 Task: Create a due date automation trigger when advanced on, 2 working days before a card is due add fields without custom field "Resume" set to a number lower than 1 and greater than 10 is due at 11:00 AM.
Action: Mouse moved to (952, 82)
Screenshot: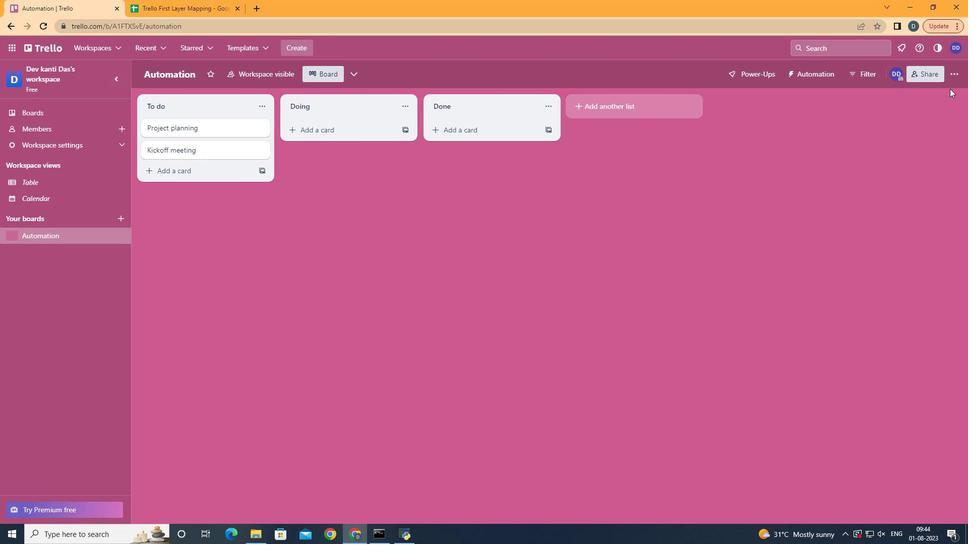 
Action: Mouse pressed left at (952, 82)
Screenshot: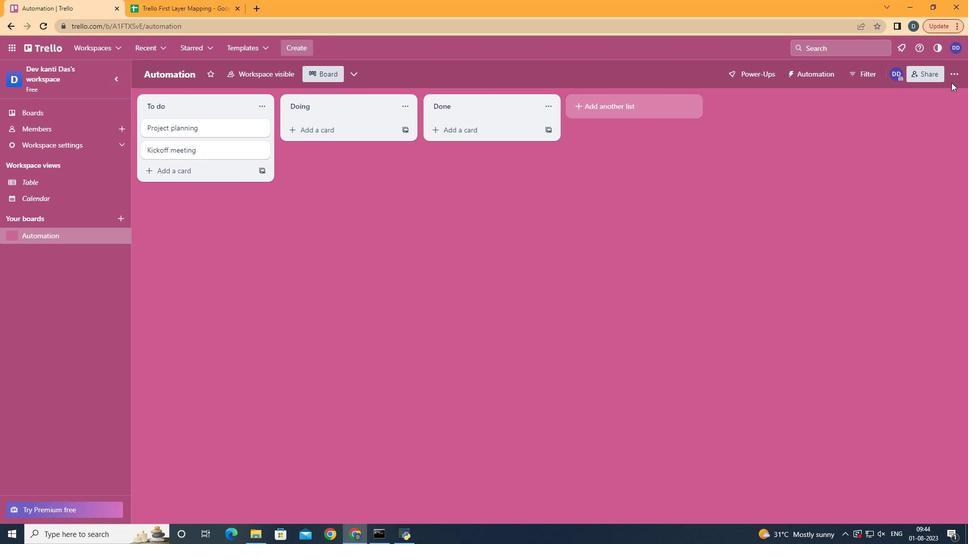 
Action: Mouse moved to (956, 77)
Screenshot: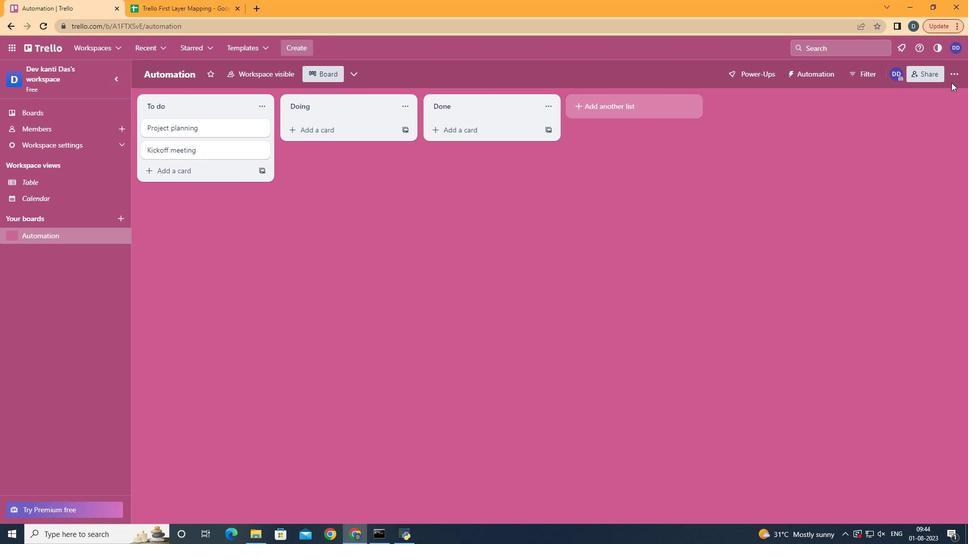
Action: Mouse pressed left at (956, 77)
Screenshot: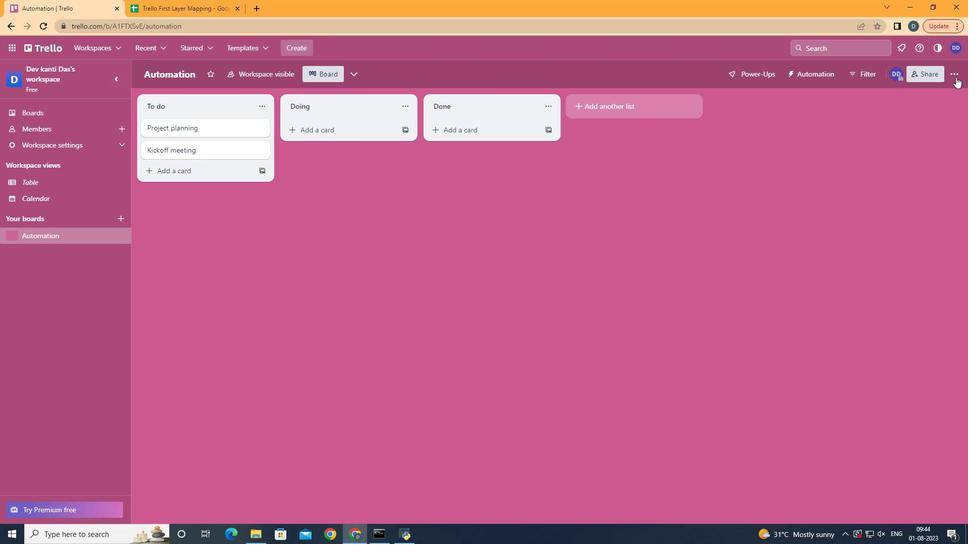 
Action: Mouse moved to (906, 216)
Screenshot: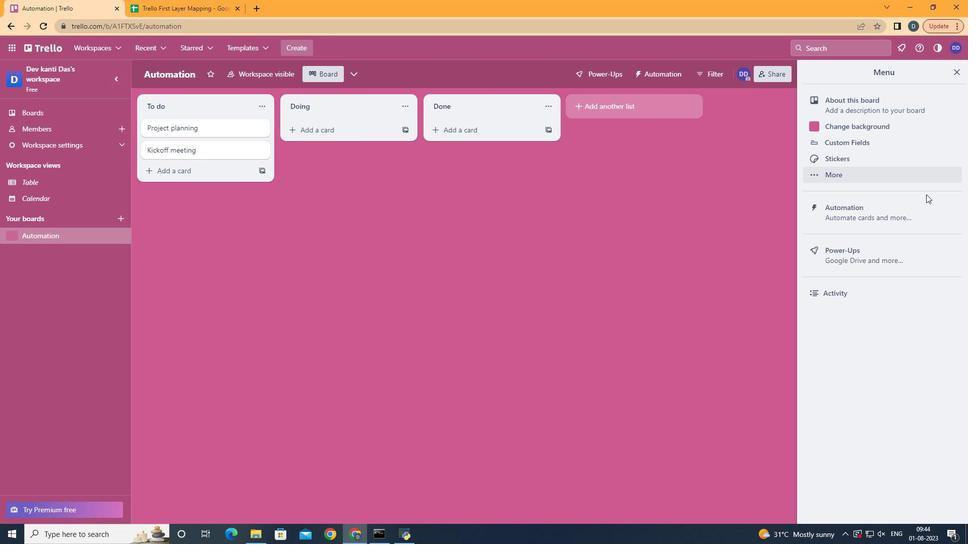 
Action: Mouse pressed left at (906, 216)
Screenshot: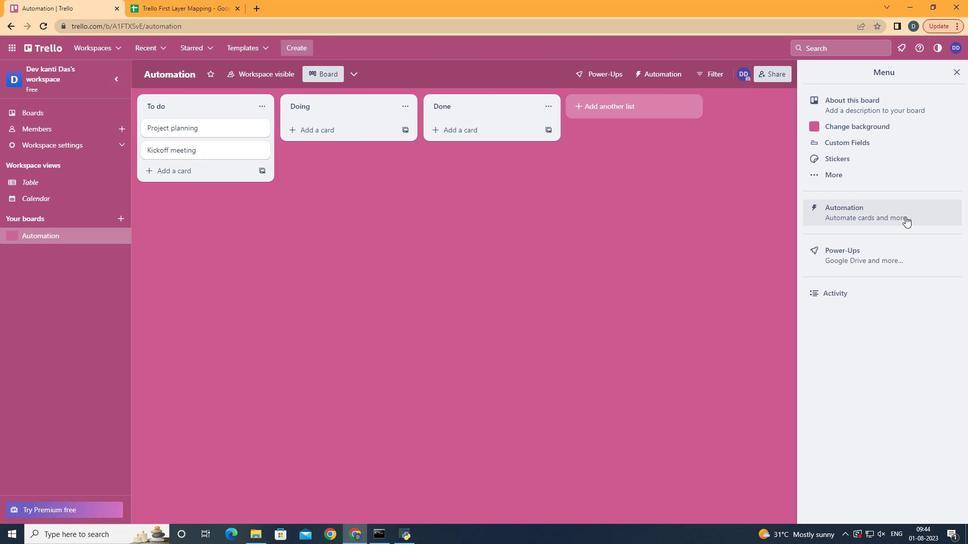 
Action: Mouse moved to (205, 203)
Screenshot: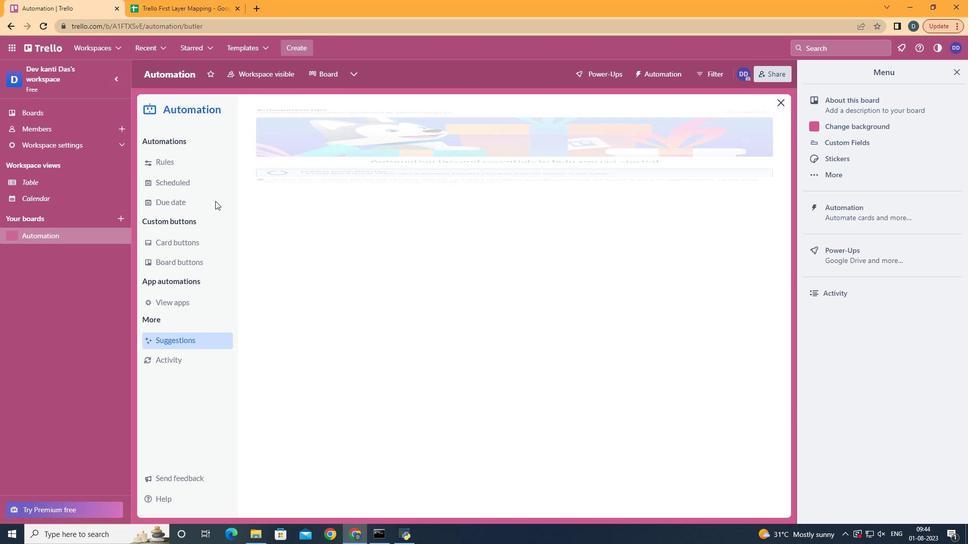 
Action: Mouse pressed left at (205, 203)
Screenshot: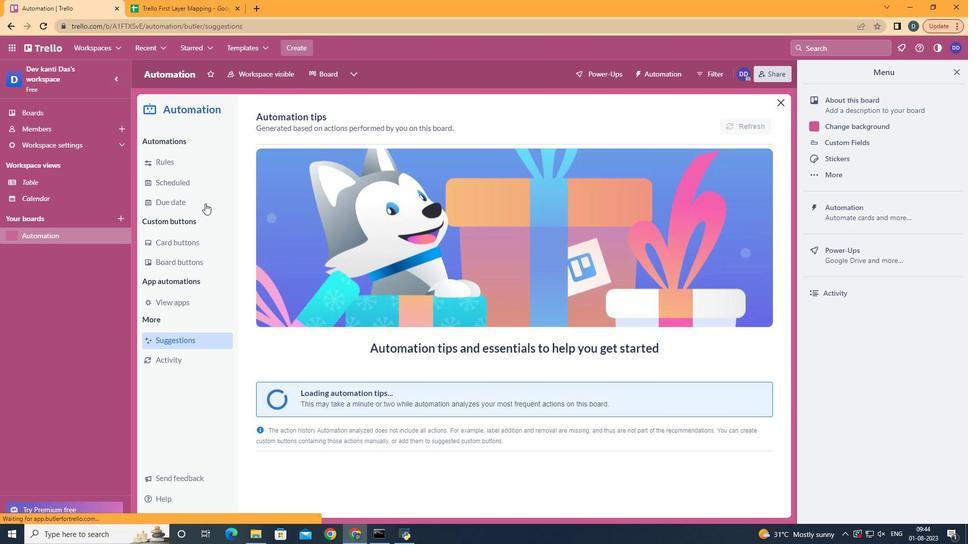 
Action: Mouse moved to (735, 119)
Screenshot: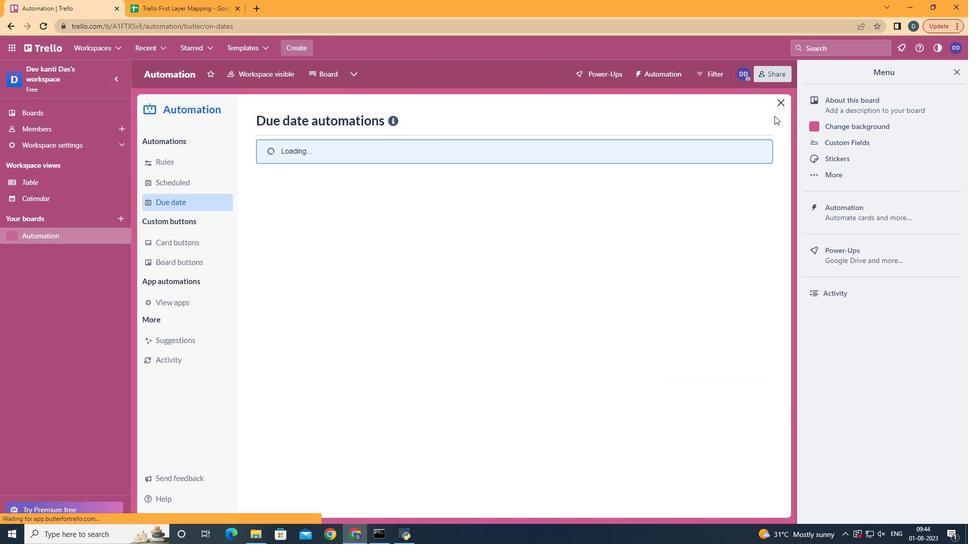 
Action: Mouse pressed left at (735, 119)
Screenshot: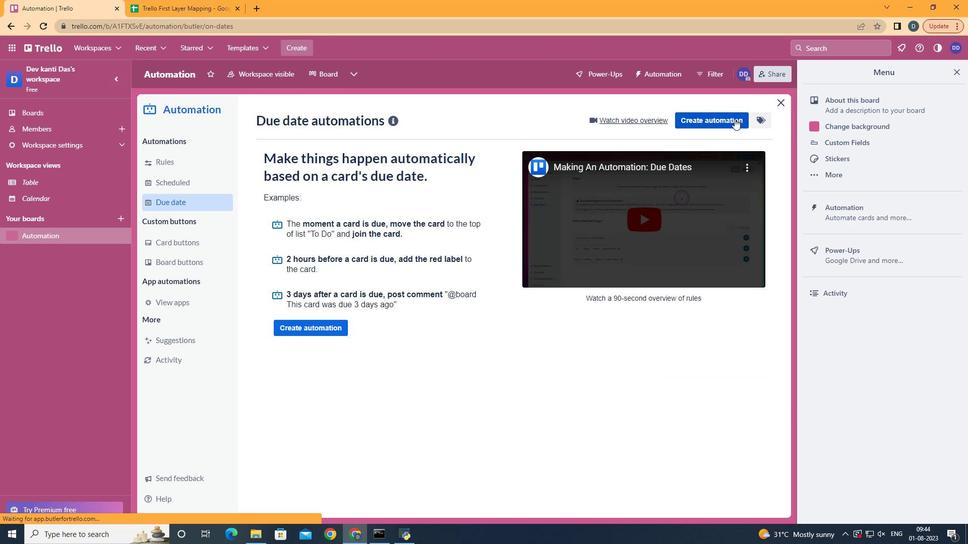 
Action: Mouse moved to (548, 213)
Screenshot: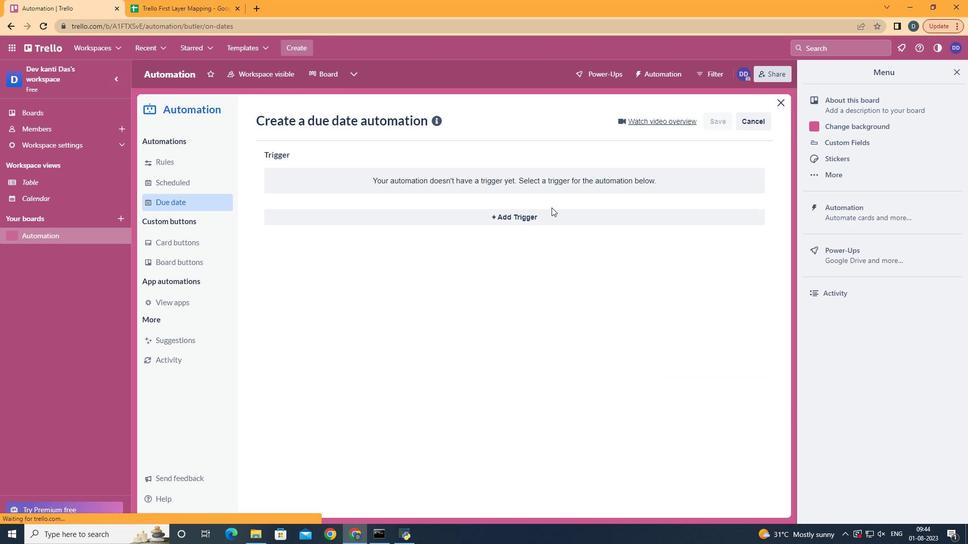 
Action: Mouse pressed left at (548, 213)
Screenshot: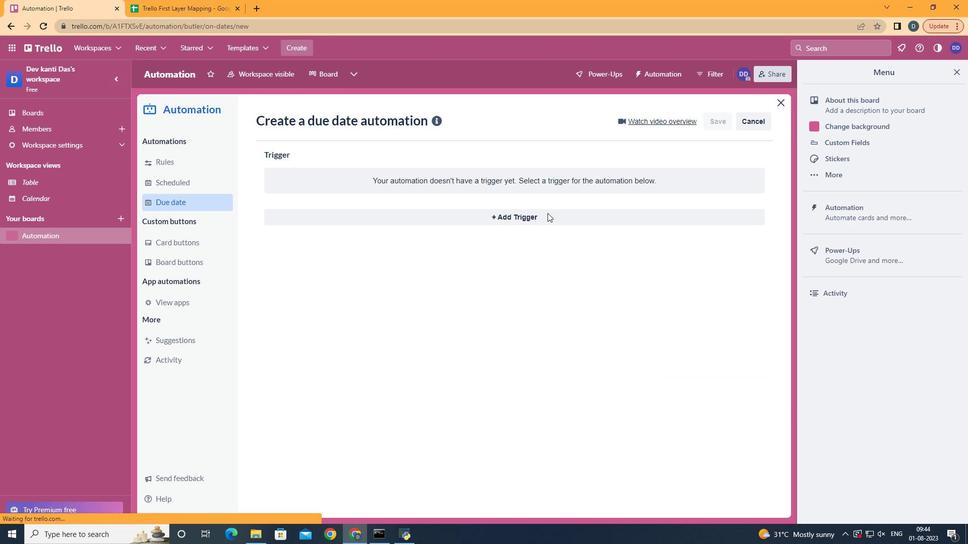 
Action: Mouse moved to (324, 409)
Screenshot: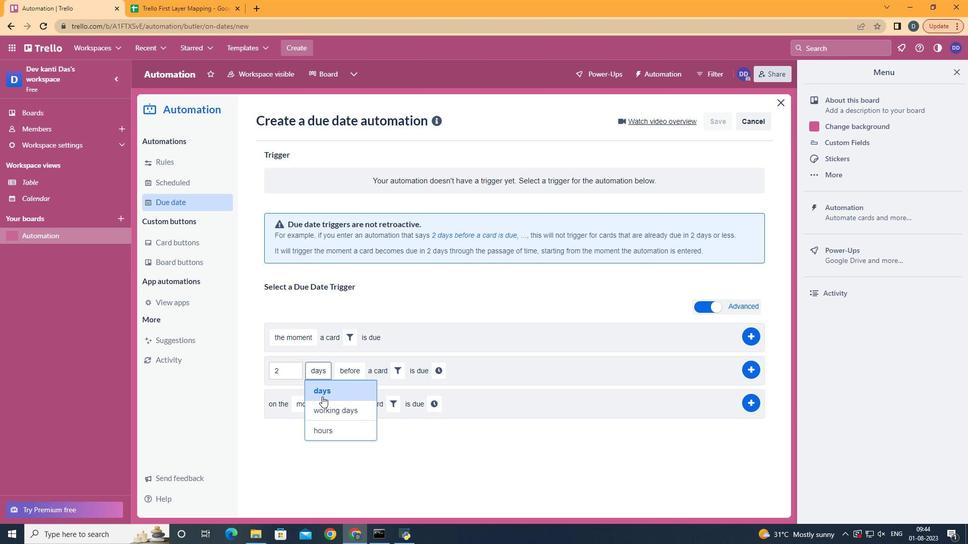 
Action: Mouse pressed left at (324, 409)
Screenshot: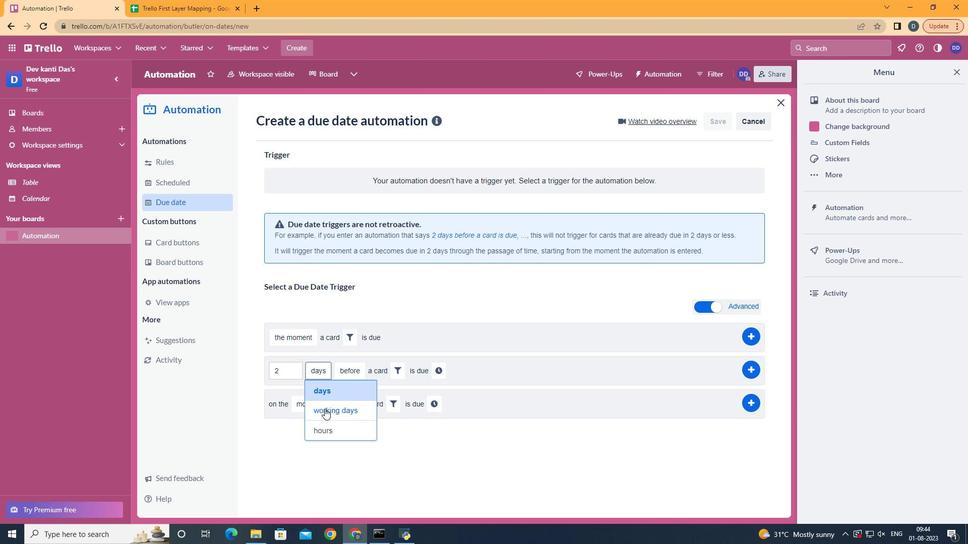 
Action: Mouse moved to (427, 367)
Screenshot: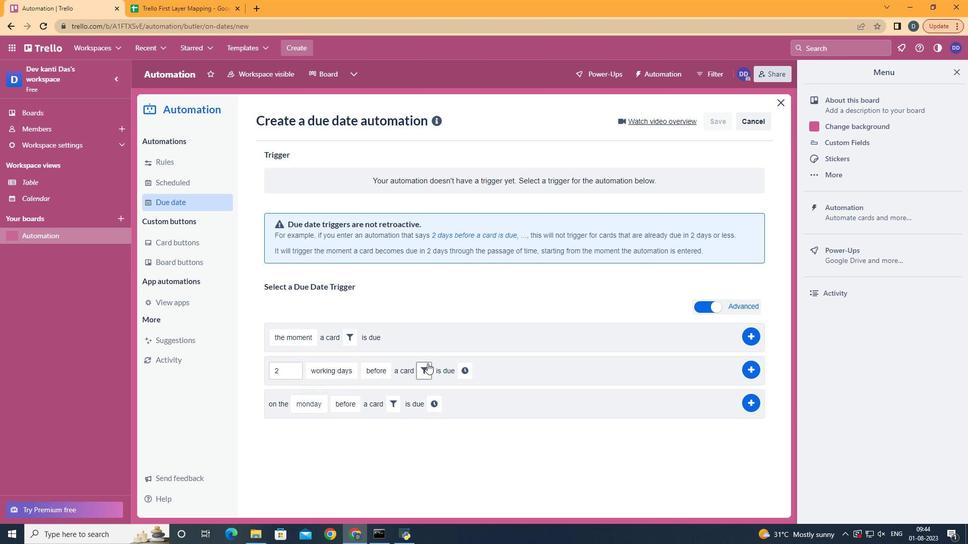 
Action: Mouse pressed left at (427, 367)
Screenshot: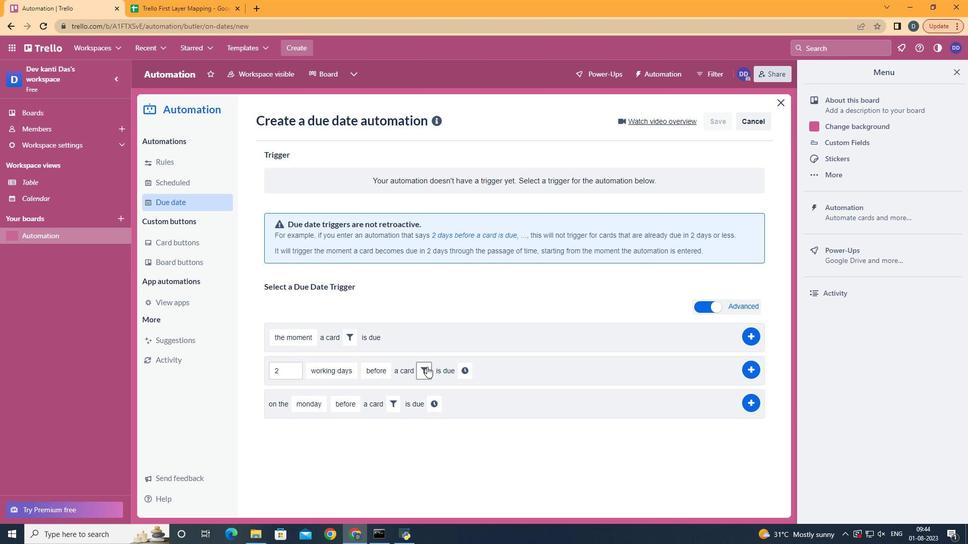 
Action: Mouse moved to (581, 404)
Screenshot: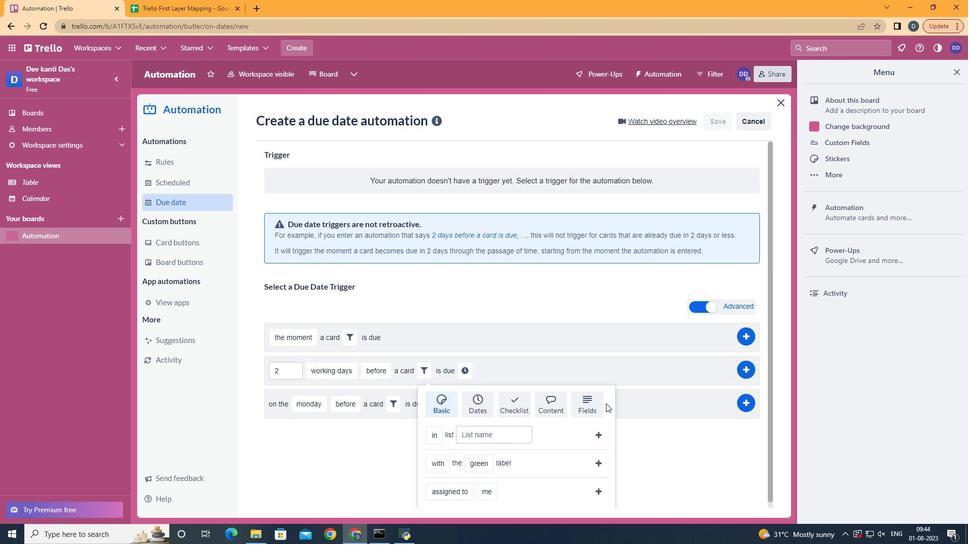 
Action: Mouse pressed left at (581, 404)
Screenshot: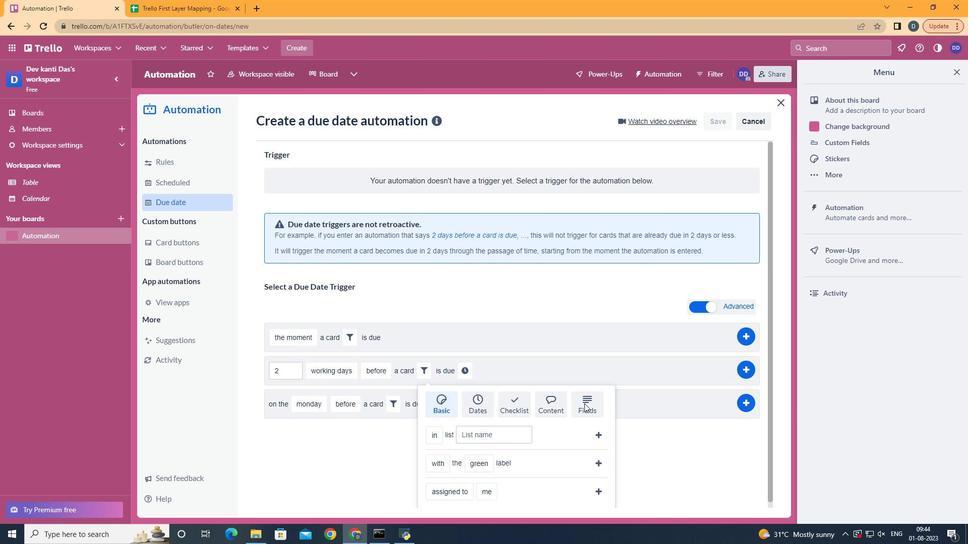 
Action: Mouse moved to (581, 404)
Screenshot: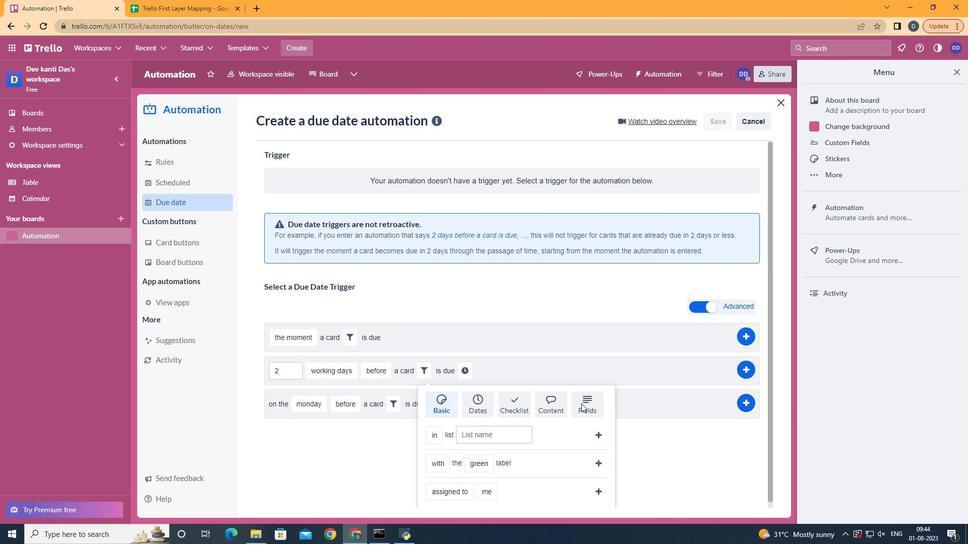 
Action: Mouse scrolled (581, 403) with delta (0, 0)
Screenshot: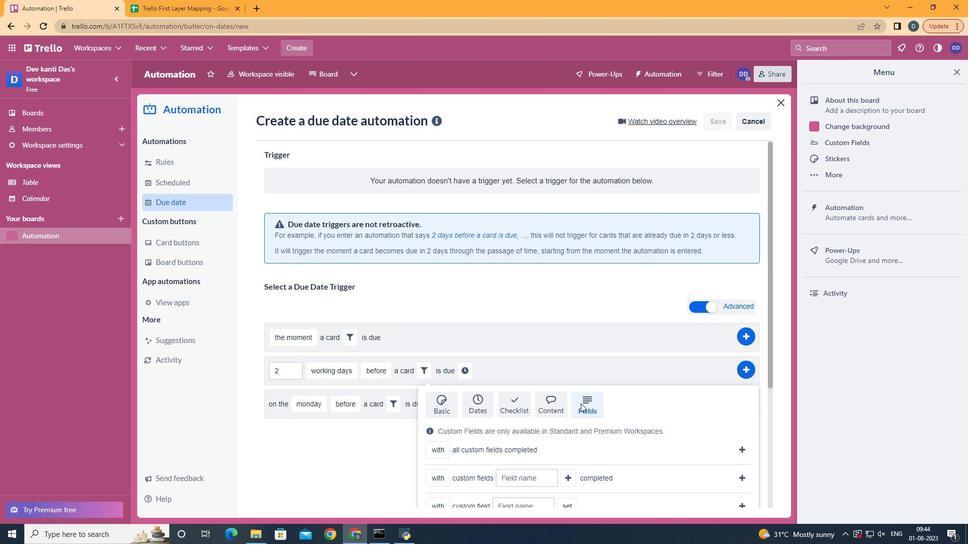 
Action: Mouse scrolled (581, 403) with delta (0, 0)
Screenshot: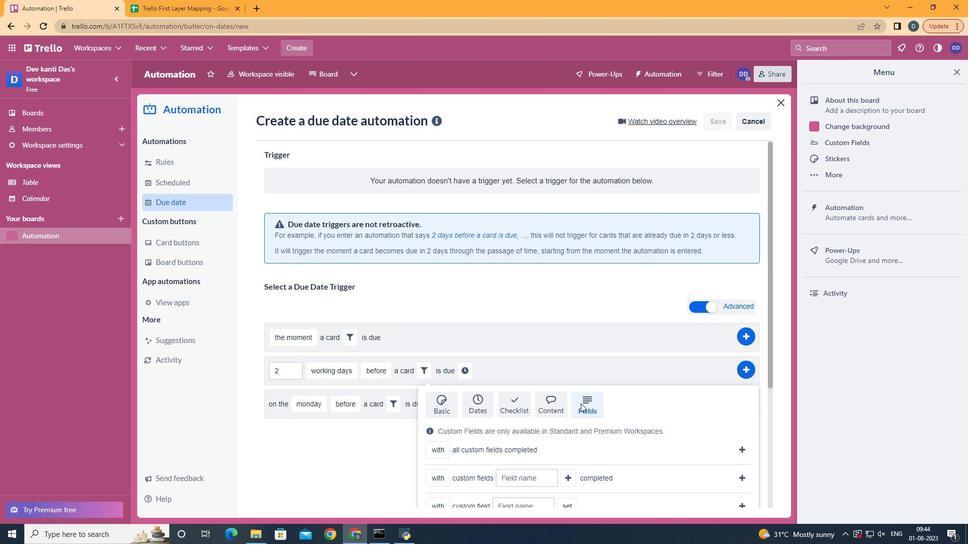 
Action: Mouse scrolled (581, 403) with delta (0, 0)
Screenshot: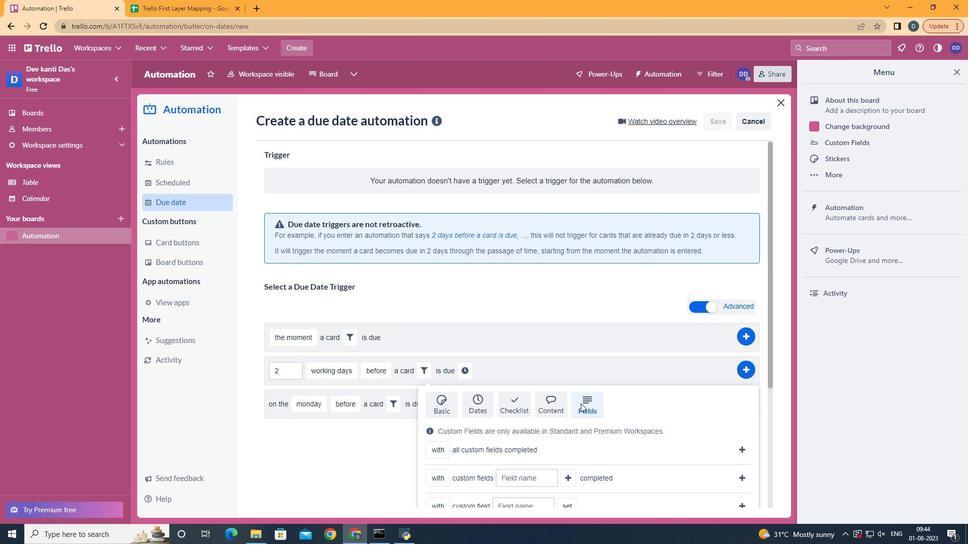 
Action: Mouse scrolled (581, 403) with delta (0, 0)
Screenshot: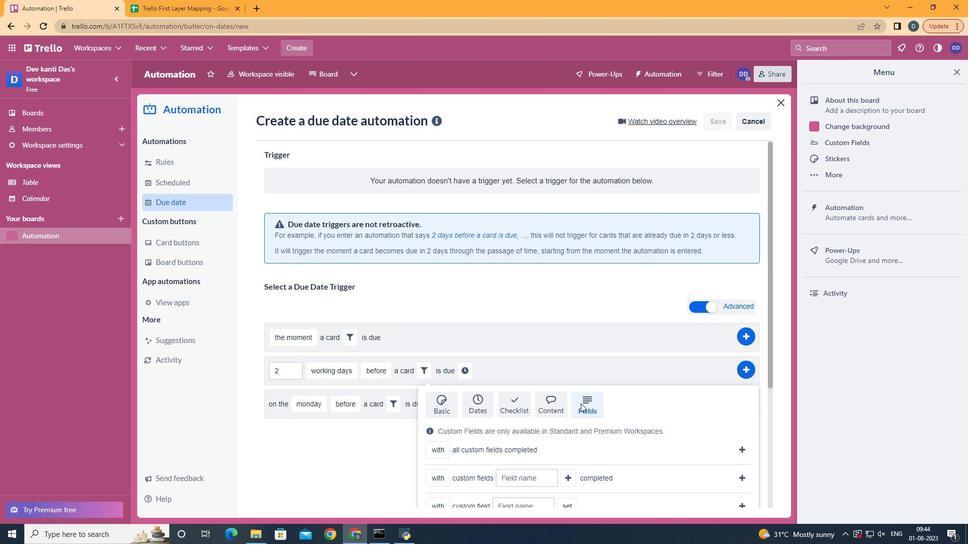 
Action: Mouse scrolled (581, 403) with delta (0, 0)
Screenshot: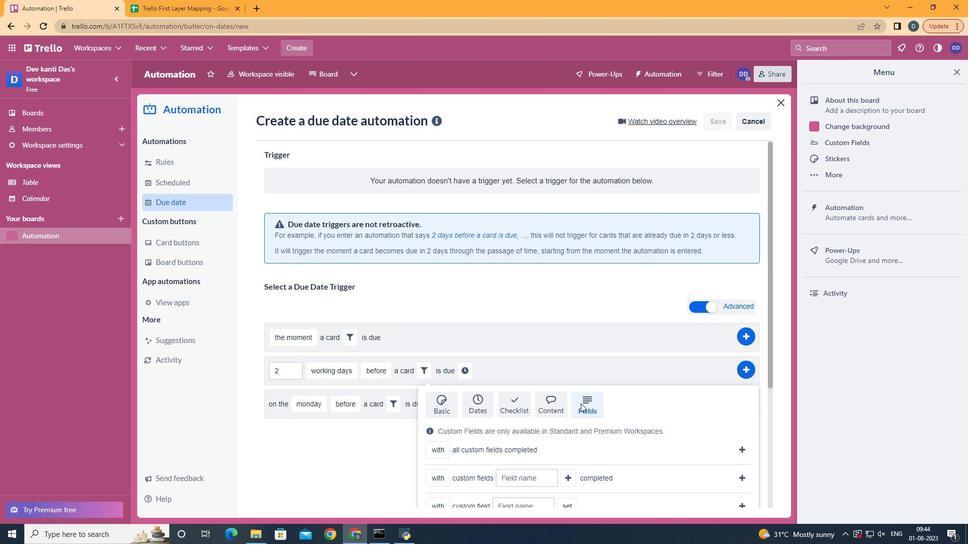 
Action: Mouse scrolled (581, 403) with delta (0, 0)
Screenshot: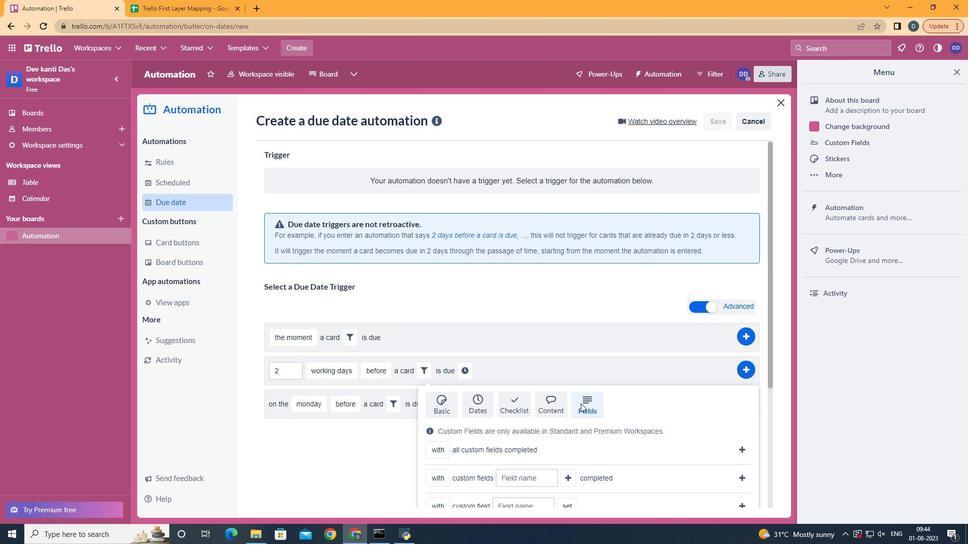 
Action: Mouse scrolled (581, 403) with delta (0, 0)
Screenshot: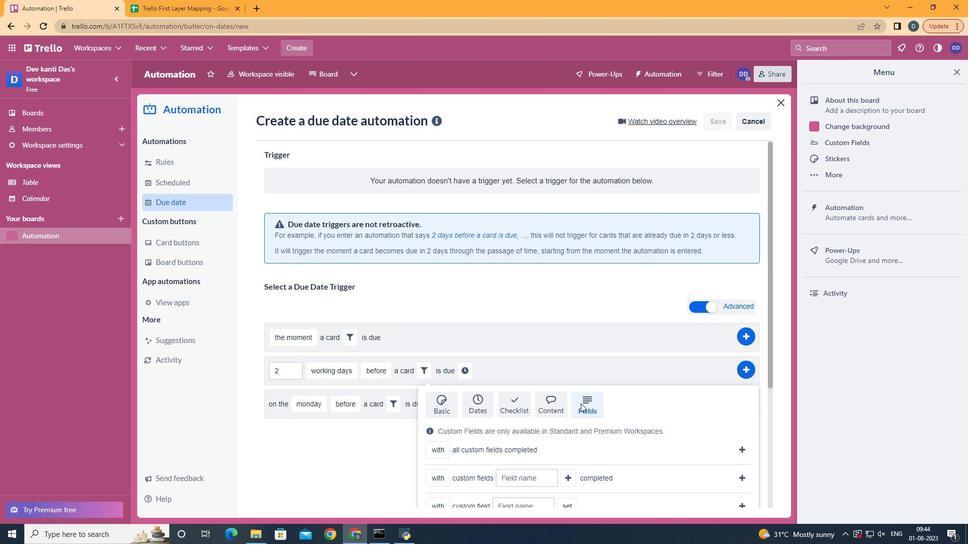 
Action: Mouse moved to (443, 454)
Screenshot: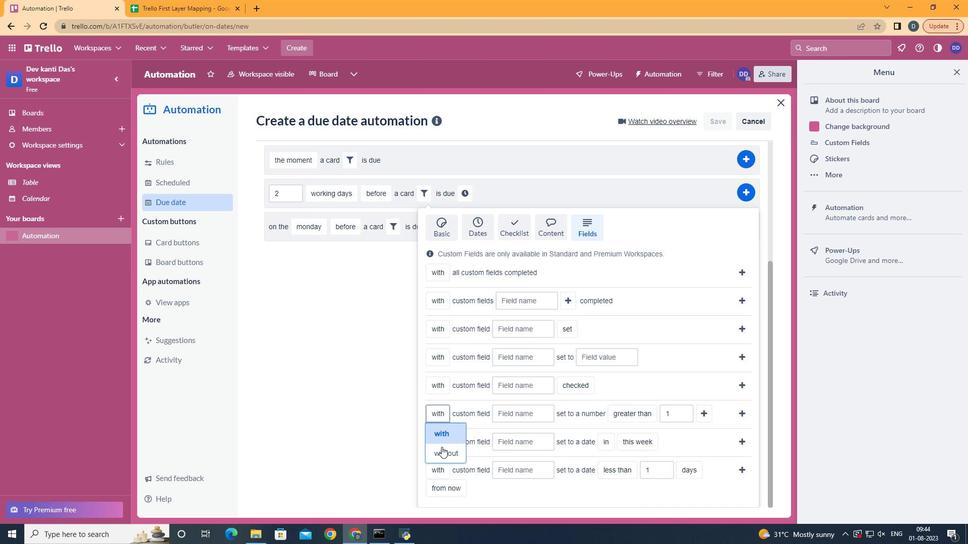 
Action: Mouse pressed left at (443, 454)
Screenshot: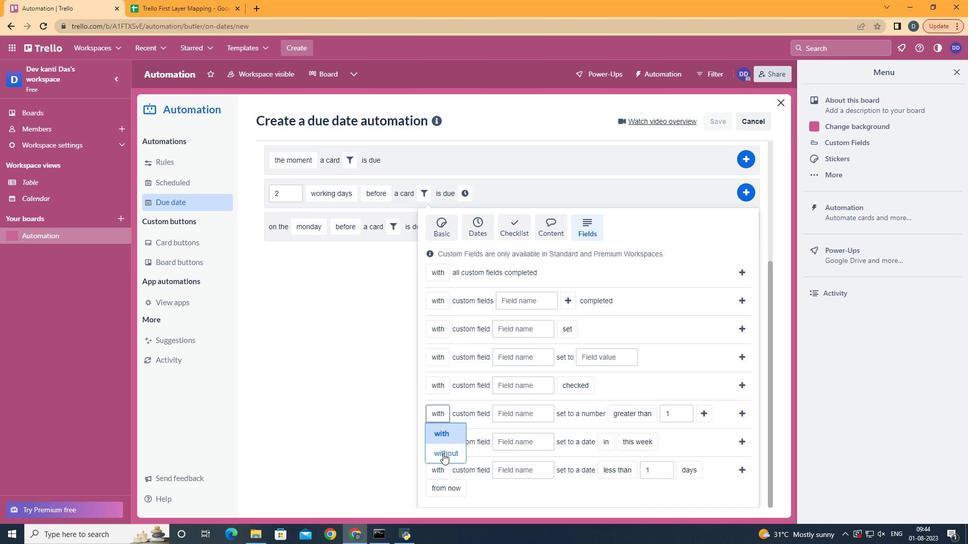
Action: Mouse moved to (531, 419)
Screenshot: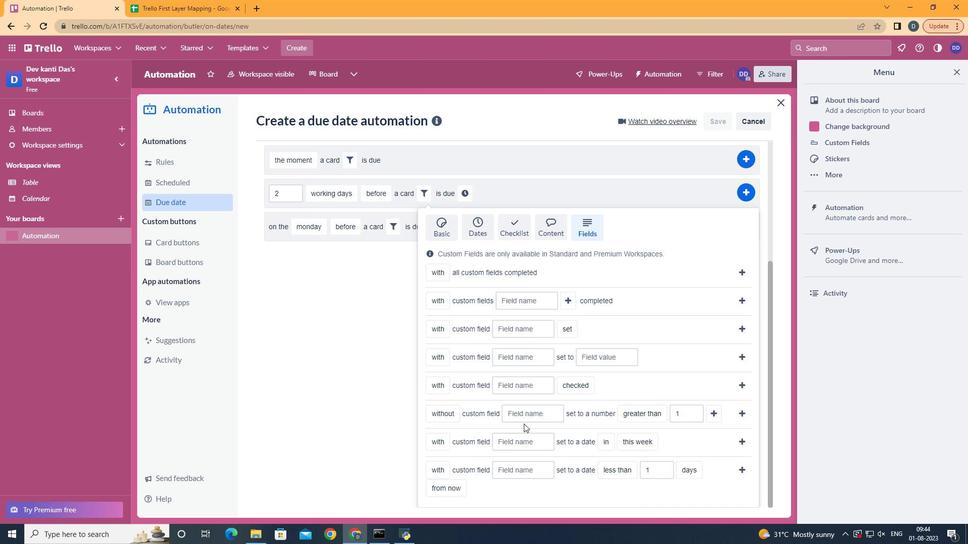 
Action: Mouse pressed left at (531, 419)
Screenshot: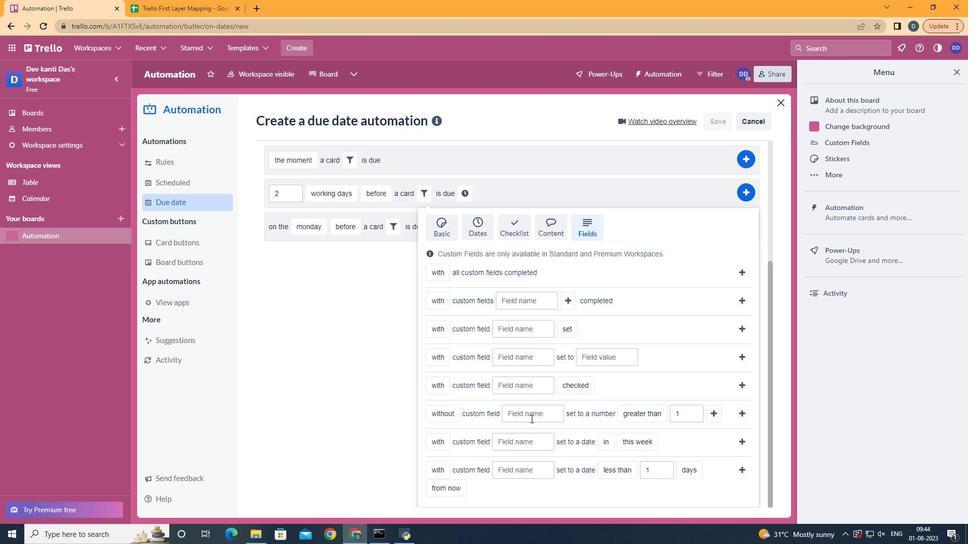 
Action: Key pressed <Key.shift>Resume
Screenshot: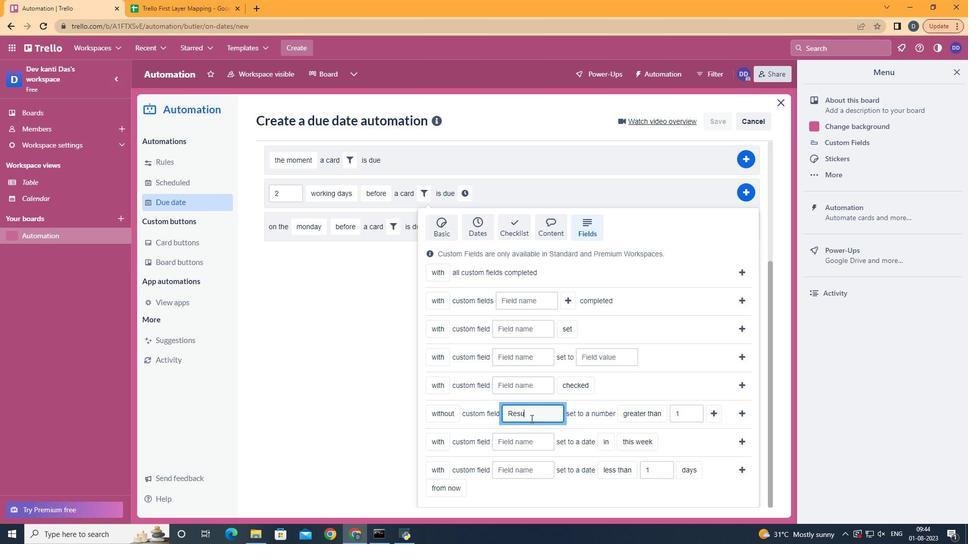 
Action: Mouse moved to (652, 474)
Screenshot: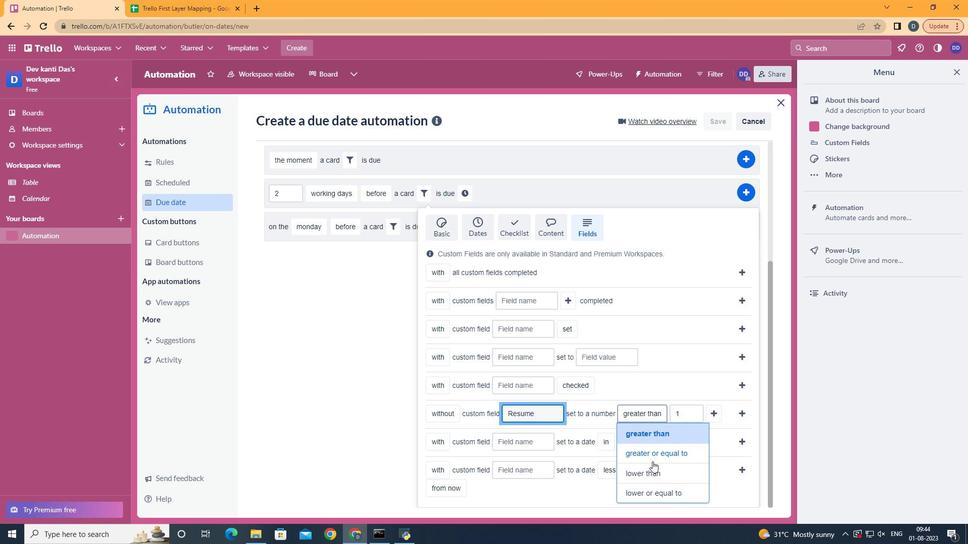 
Action: Mouse pressed left at (652, 474)
Screenshot: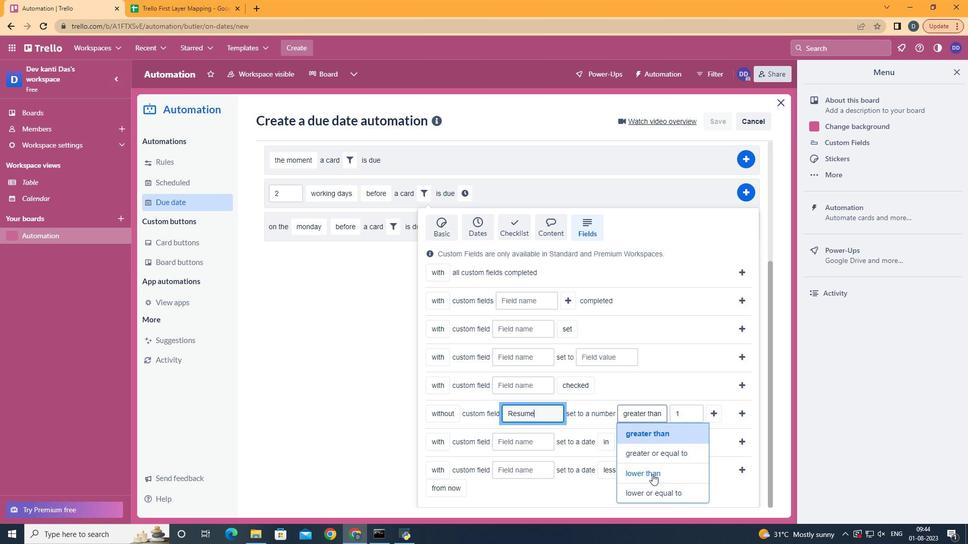 
Action: Mouse moved to (713, 408)
Screenshot: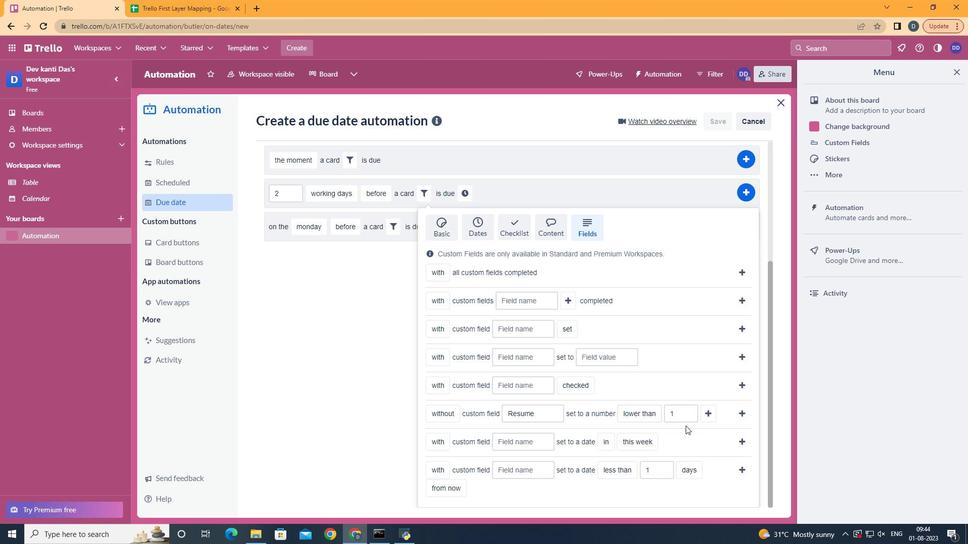 
Action: Mouse pressed left at (713, 408)
Screenshot: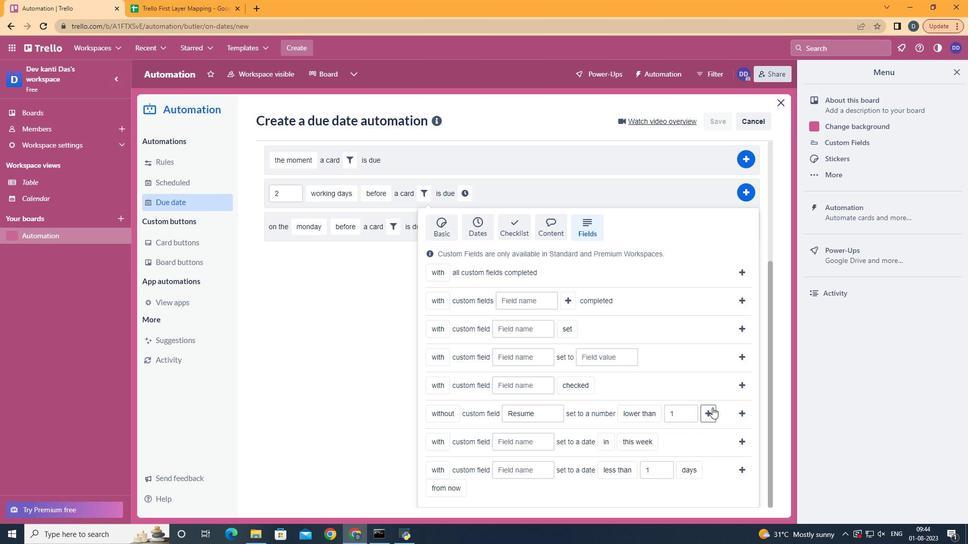 
Action: Mouse moved to (479, 396)
Screenshot: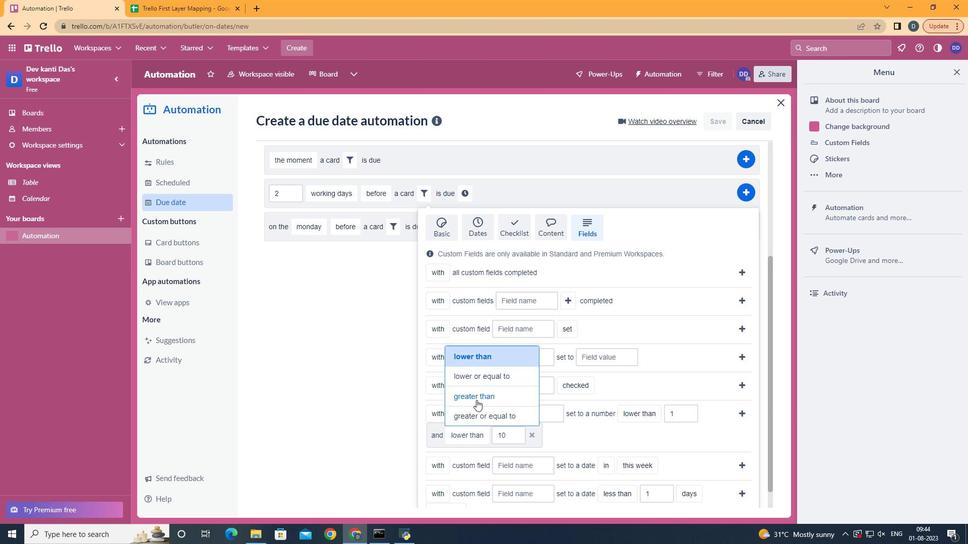 
Action: Mouse pressed left at (479, 396)
Screenshot: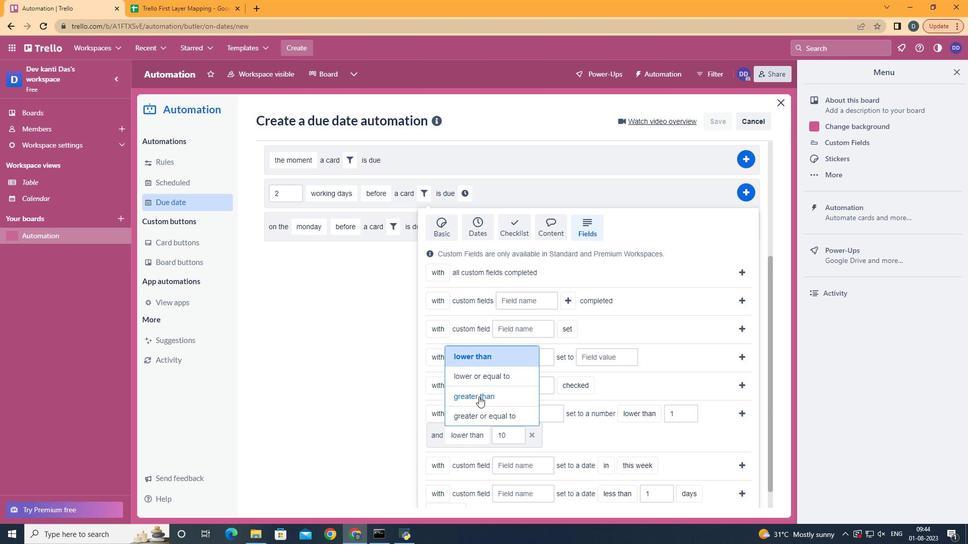 
Action: Mouse moved to (739, 411)
Screenshot: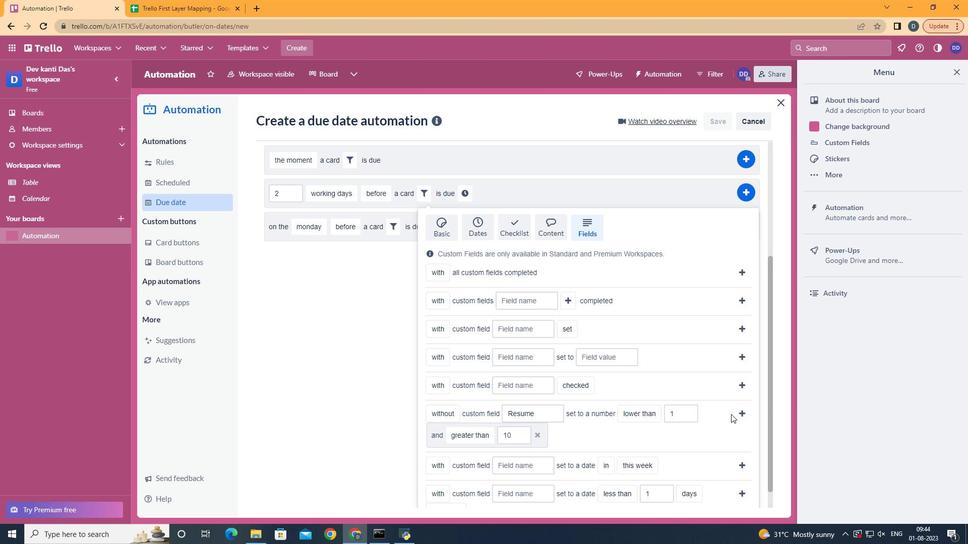 
Action: Mouse pressed left at (739, 411)
Screenshot: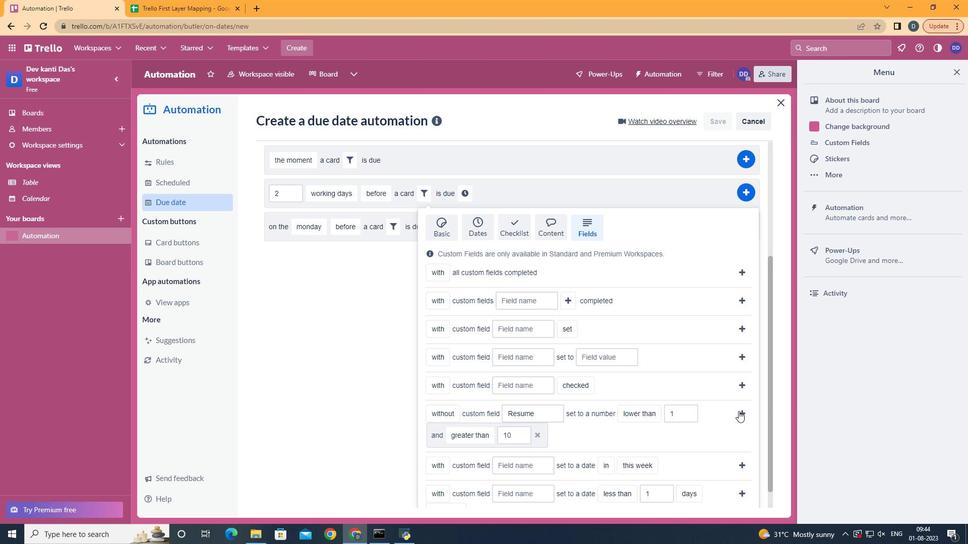 
Action: Mouse moved to (277, 391)
Screenshot: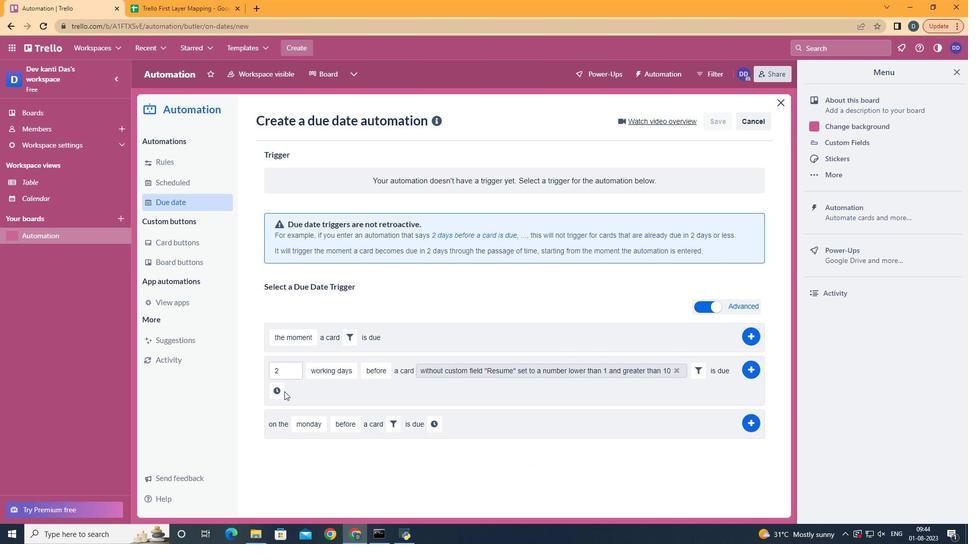 
Action: Mouse pressed left at (277, 391)
Screenshot: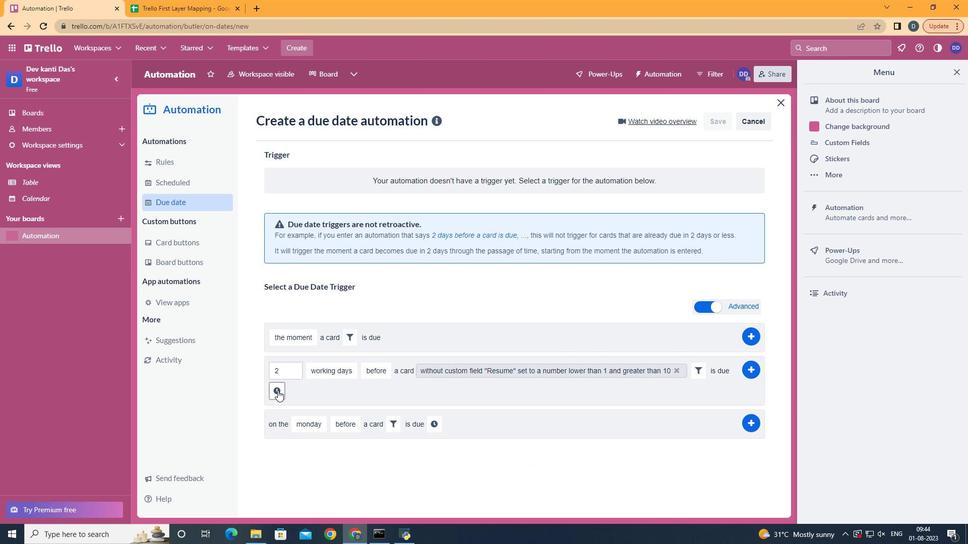 
Action: Mouse moved to (305, 394)
Screenshot: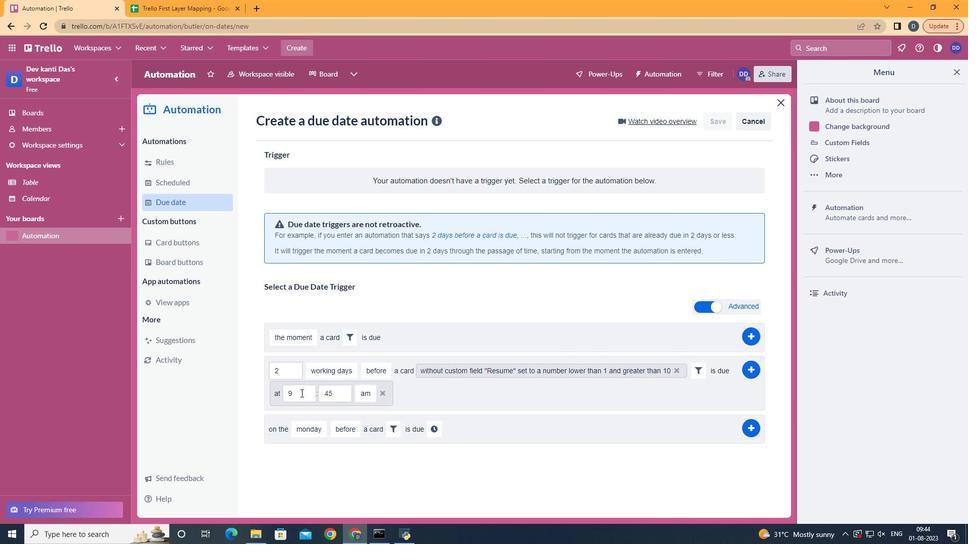 
Action: Mouse pressed left at (305, 394)
Screenshot: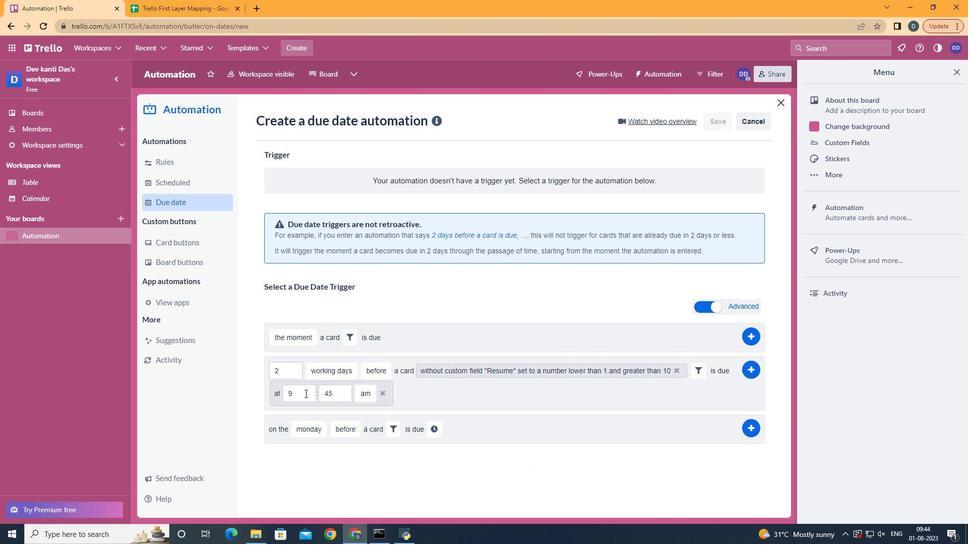 
Action: Mouse moved to (305, 394)
Screenshot: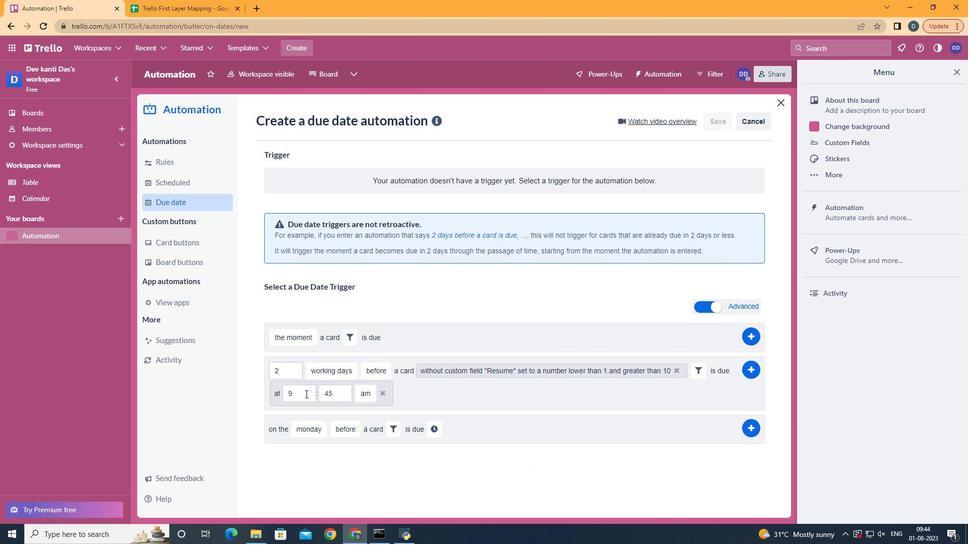 
Action: Key pressed <Key.backspace>11
Screenshot: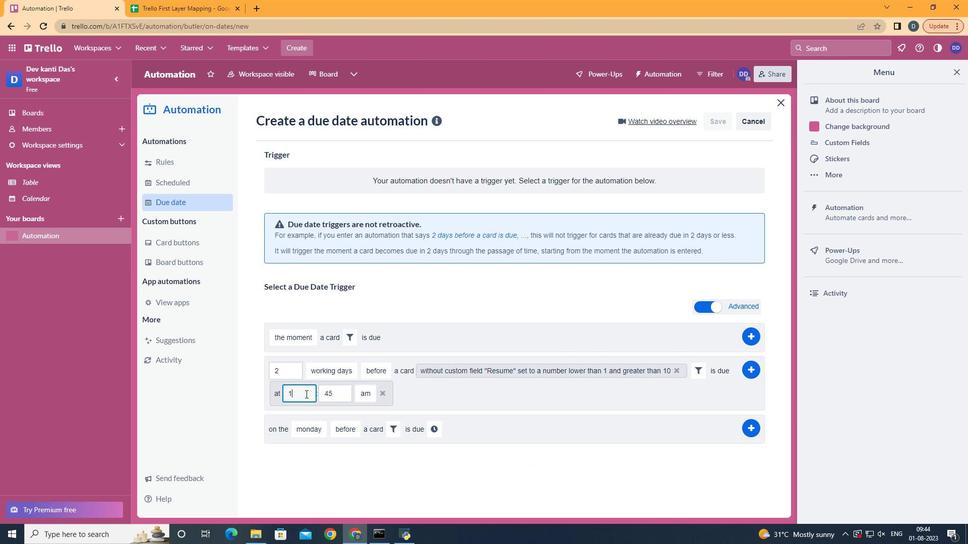 
Action: Mouse moved to (347, 398)
Screenshot: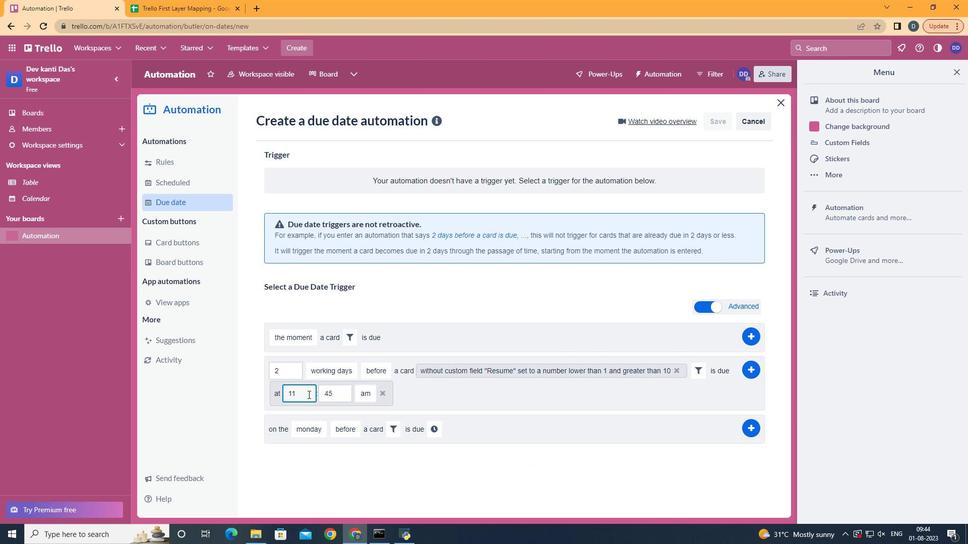 
Action: Mouse pressed left at (347, 398)
Screenshot: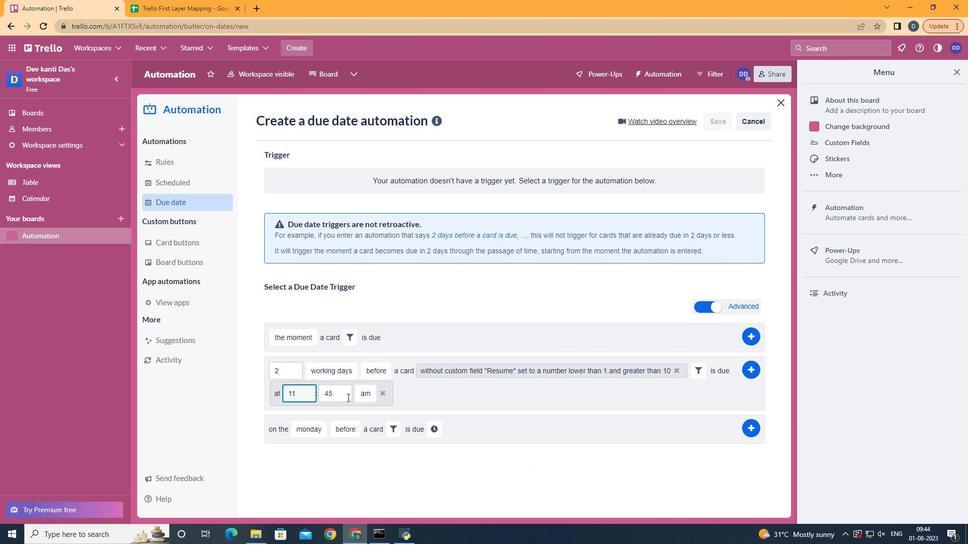 
Action: Key pressed <Key.backspace><Key.backspace>00
Screenshot: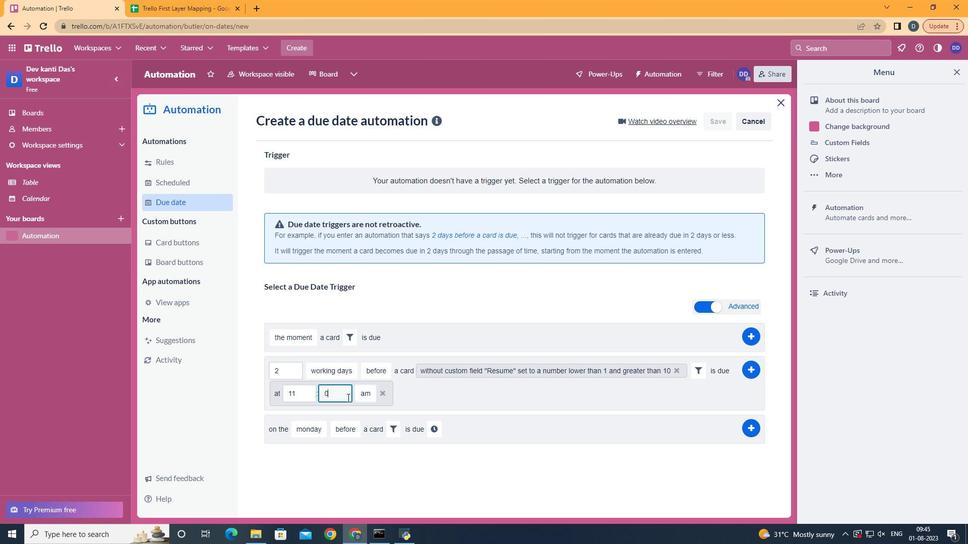 
Action: Mouse moved to (749, 368)
Screenshot: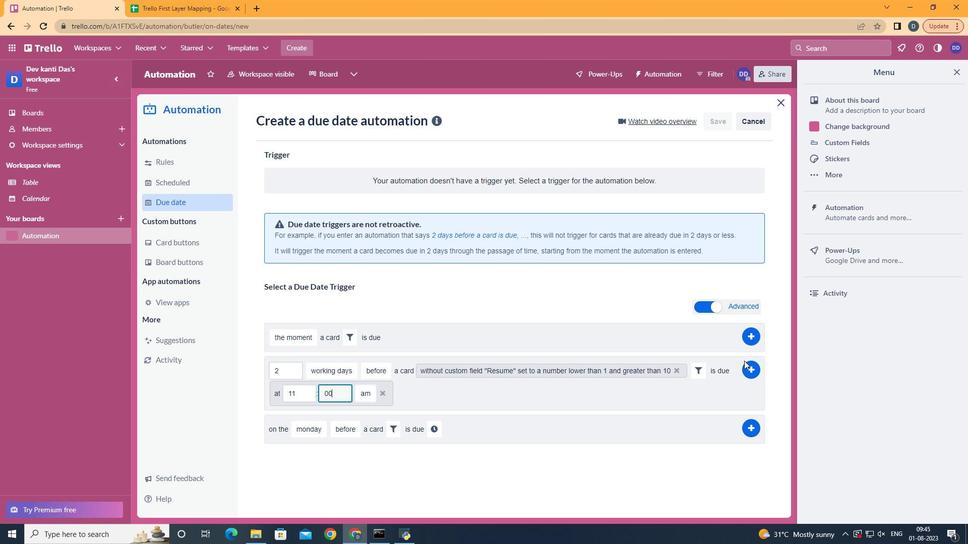 
Action: Mouse pressed left at (749, 368)
Screenshot: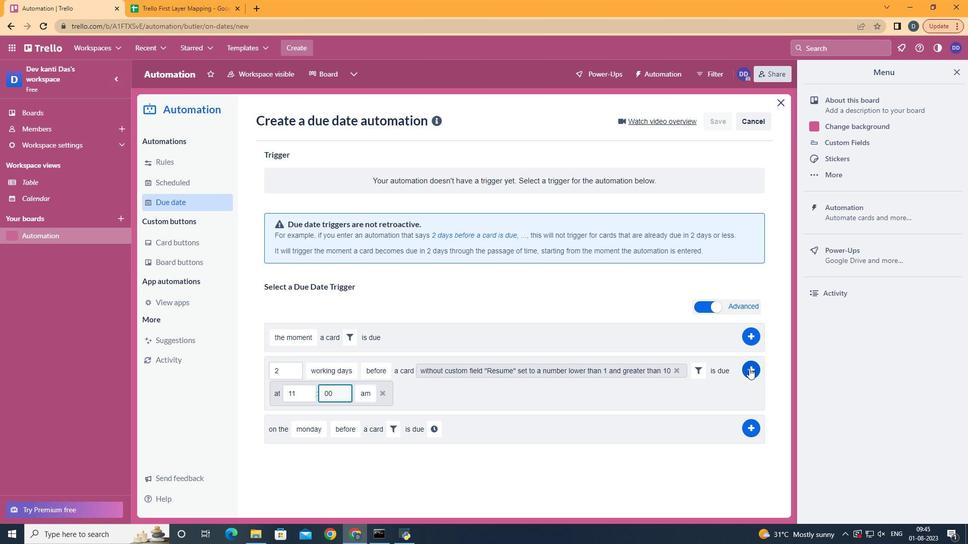 
Action: Mouse moved to (653, 329)
Screenshot: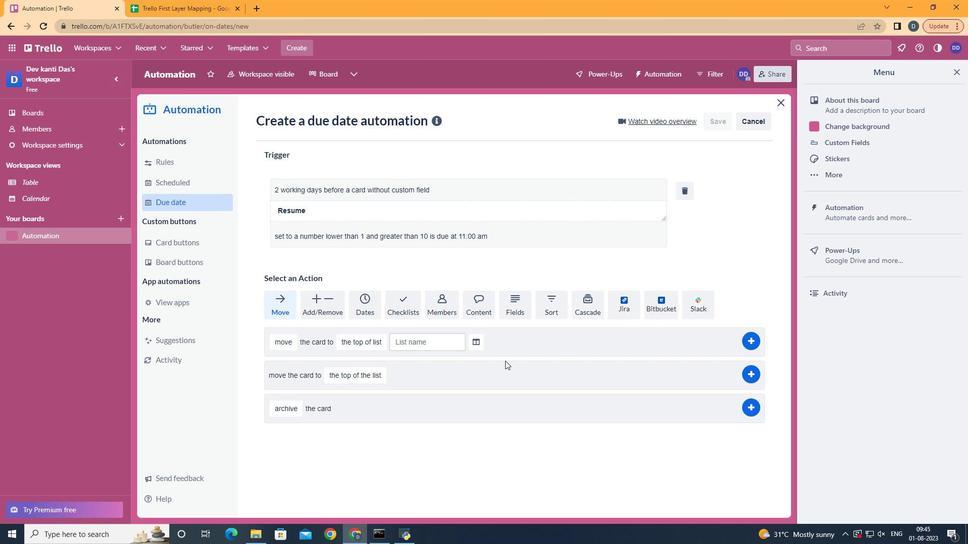 
